 Task: Change the reading pane position to the bottom in Microsoft Outlook.
Action: Mouse moved to (12, 80)
Screenshot: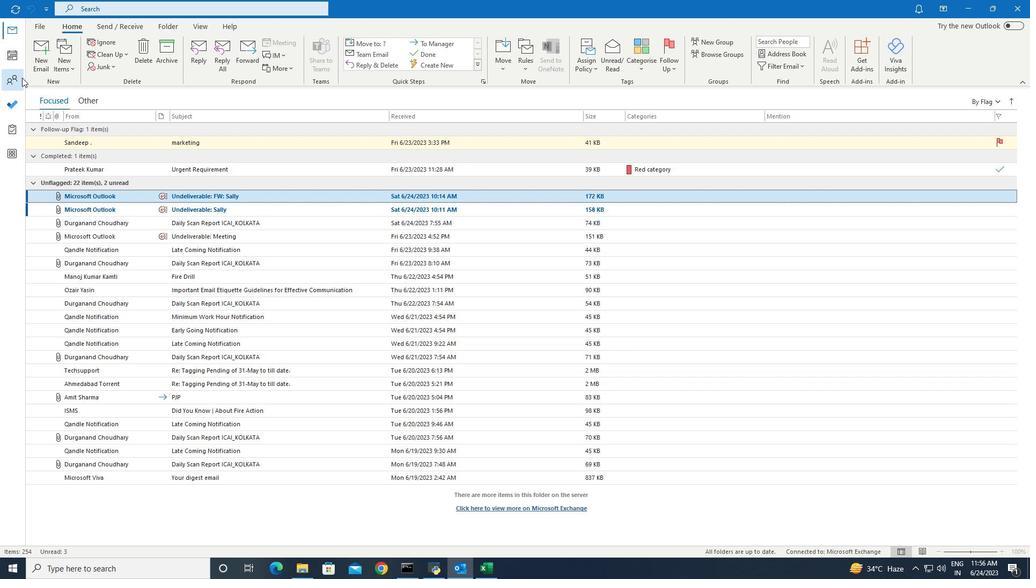 
Action: Mouse pressed left at (12, 80)
Screenshot: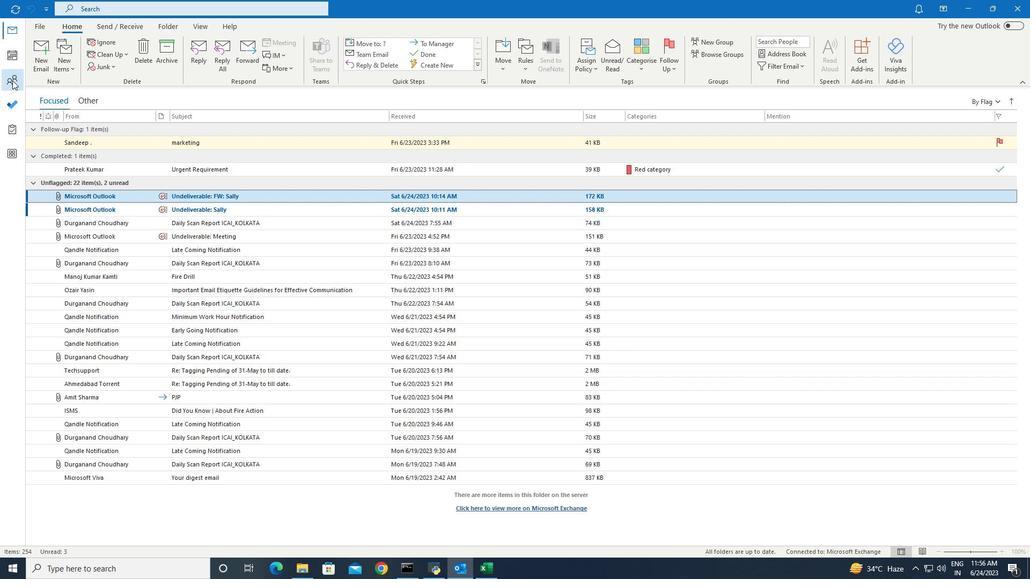 
Action: Mouse moved to (191, 28)
Screenshot: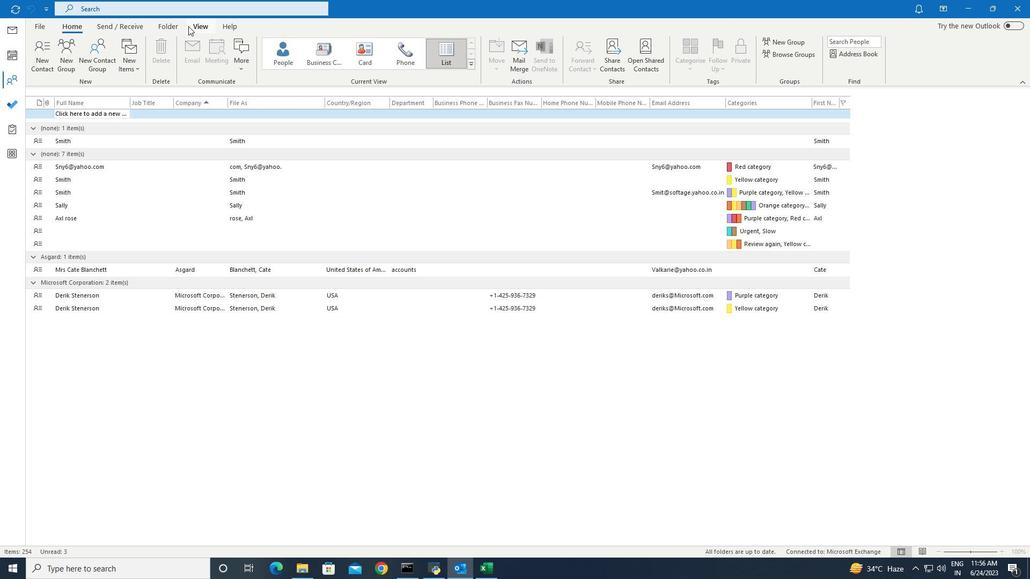 
Action: Mouse pressed left at (191, 28)
Screenshot: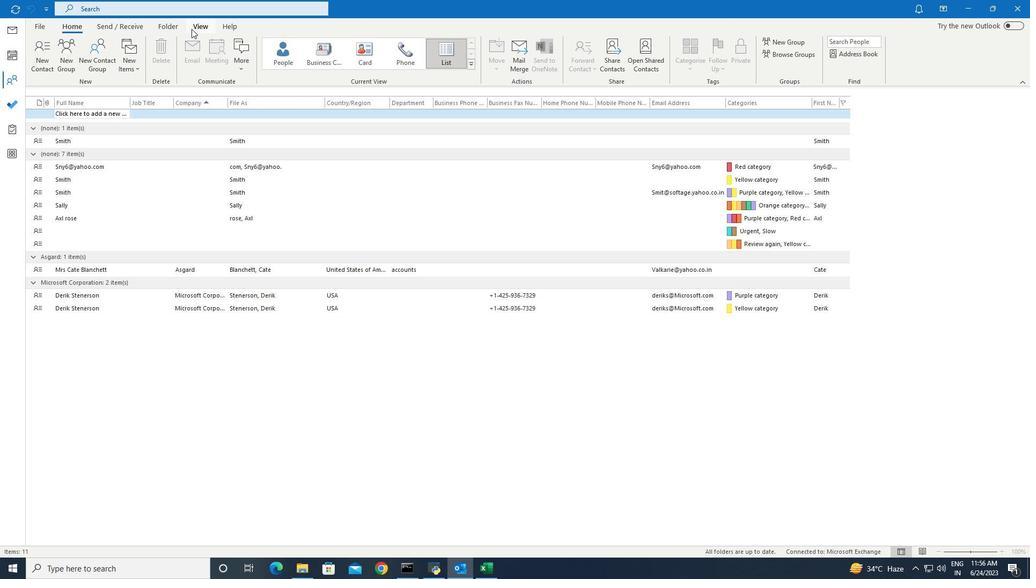 
Action: Mouse moved to (387, 65)
Screenshot: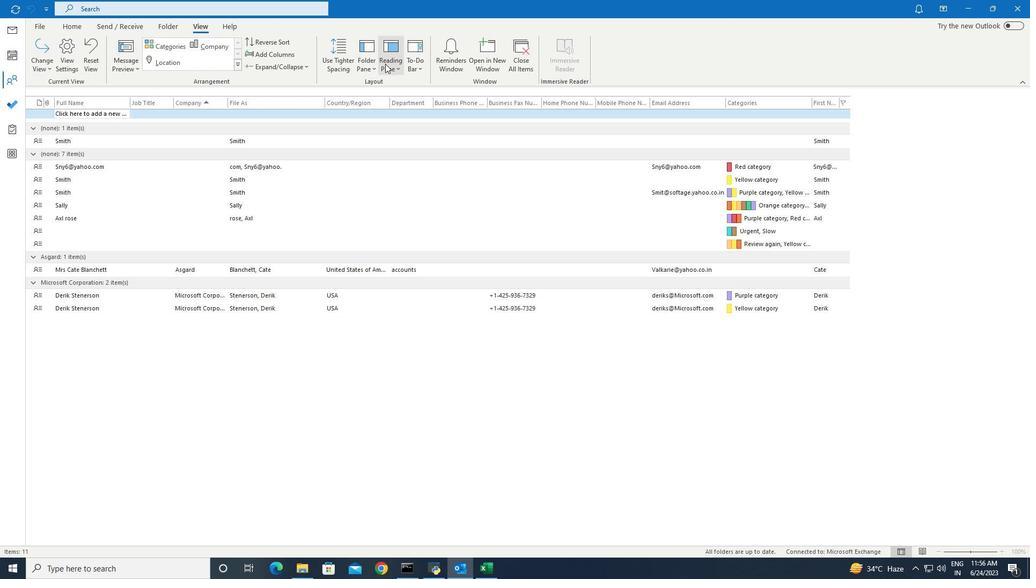
Action: Mouse pressed left at (387, 65)
Screenshot: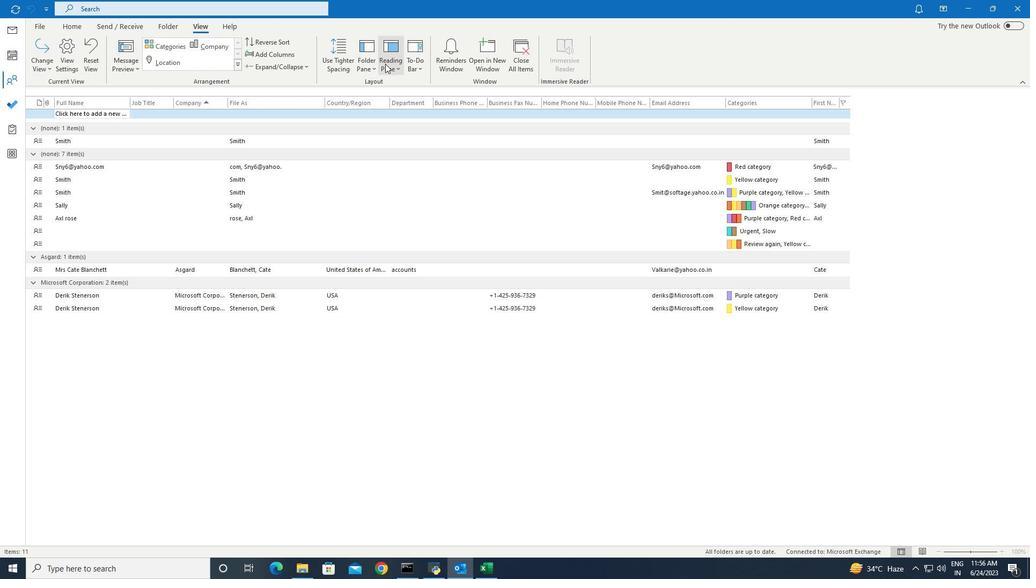 
Action: Mouse moved to (392, 98)
Screenshot: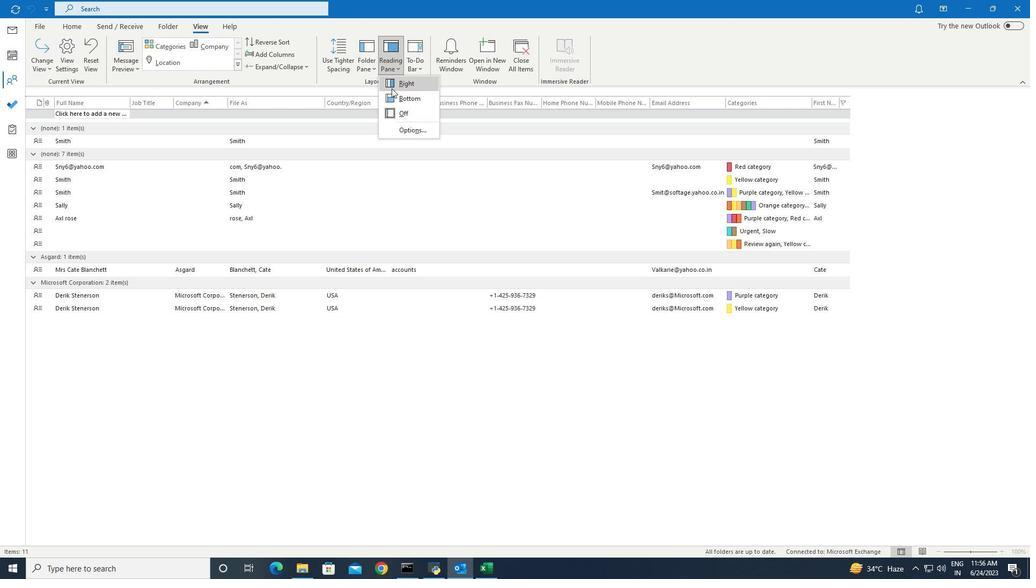 
Action: Mouse pressed left at (392, 98)
Screenshot: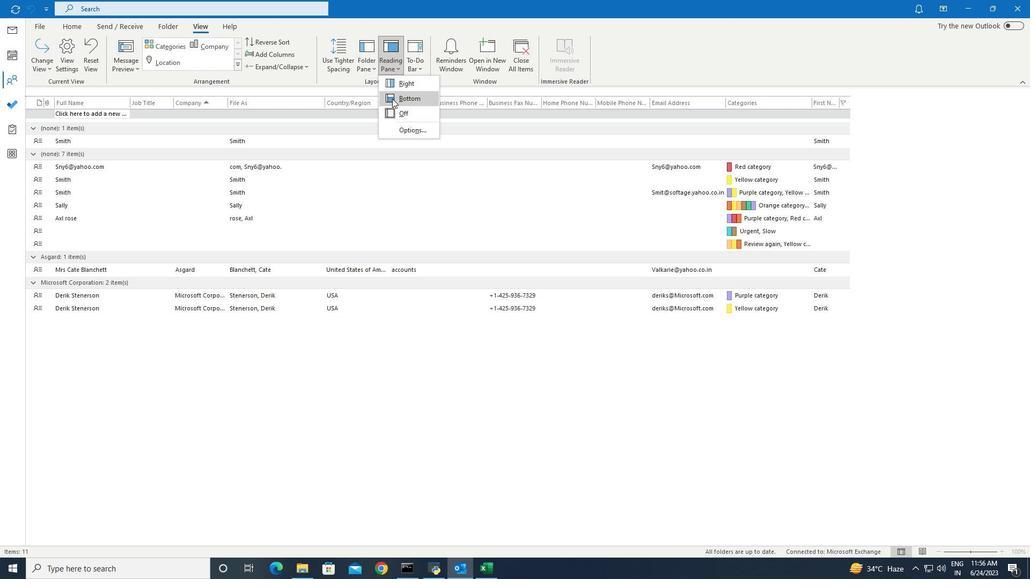 
Action: Mouse moved to (391, 99)
Screenshot: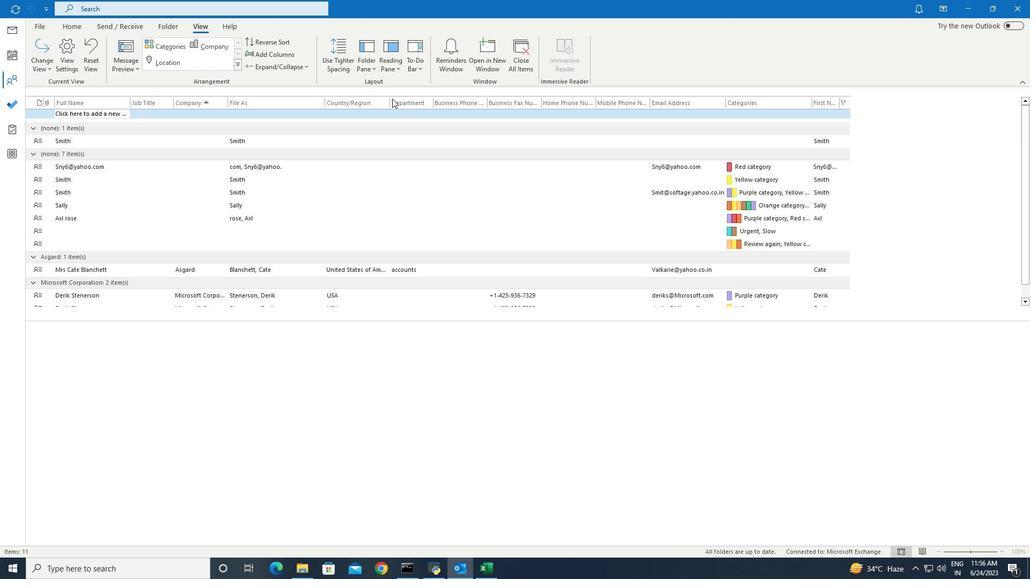 
